 Task: Send an email with the signature Dylan Clark with the subject Thank you for a coaching session and the message I noticed an error in the report you submitted. Can you please provide a corrected version? from softage.10@softage.net to softage.9@softage.net and move the email from Sent Items to the folder Help desk
Action: Mouse moved to (87, 91)
Screenshot: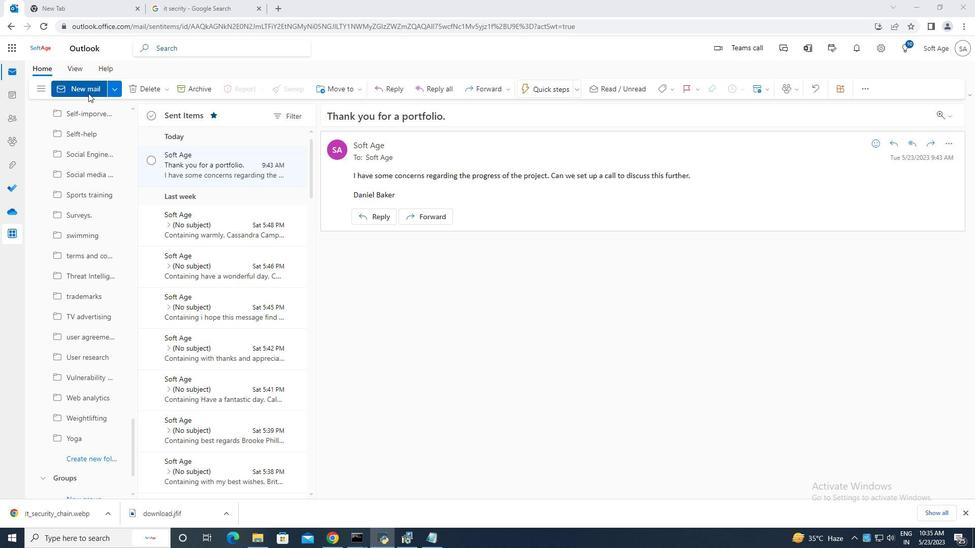 
Action: Mouse pressed left at (87, 91)
Screenshot: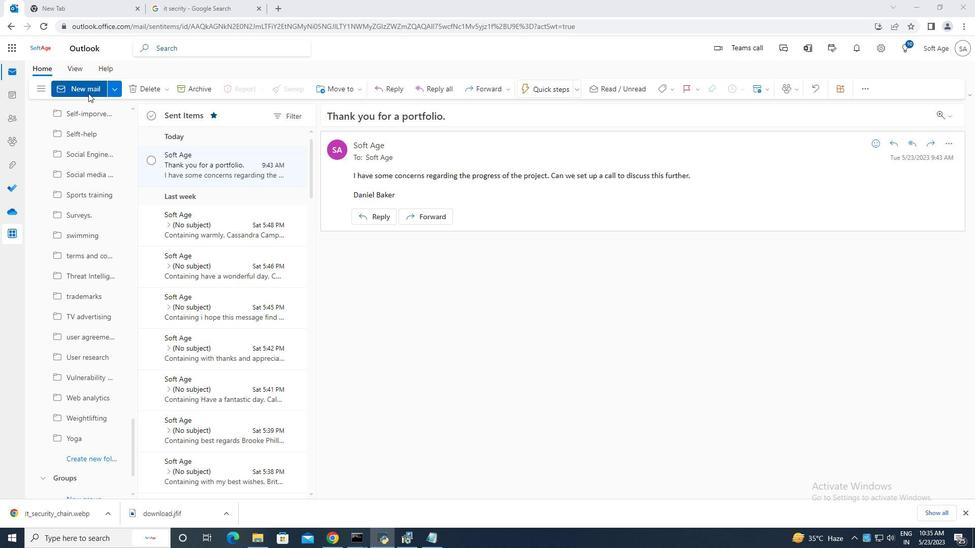 
Action: Mouse moved to (650, 95)
Screenshot: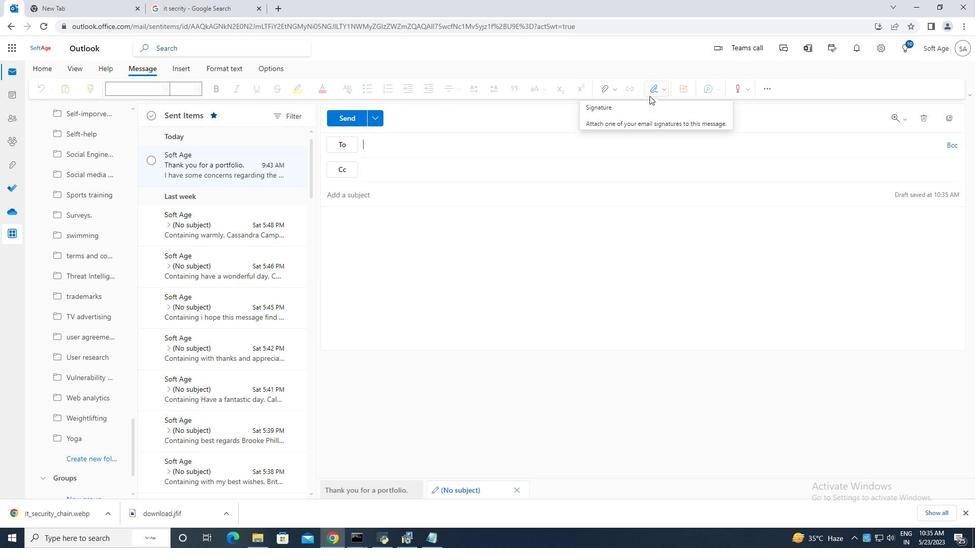 
Action: Mouse pressed left at (650, 95)
Screenshot: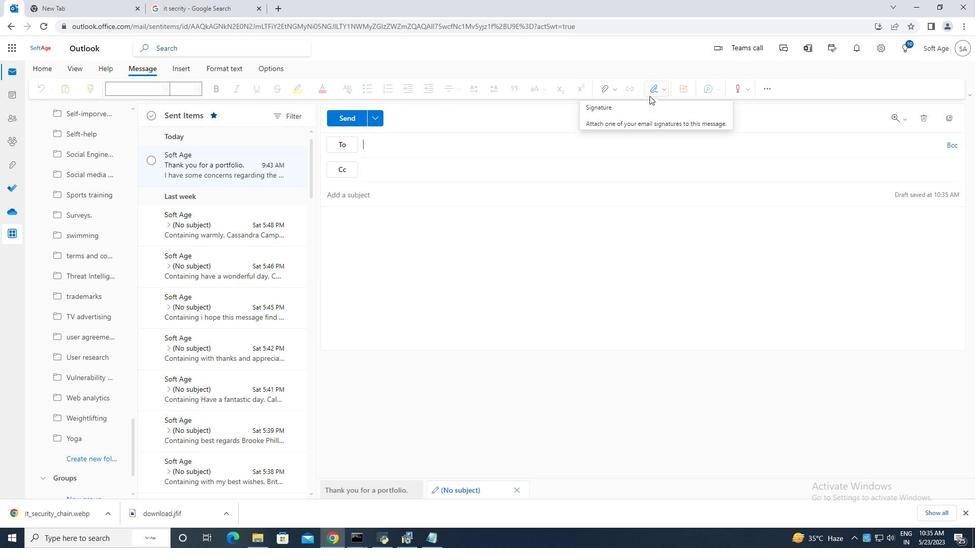 
Action: Mouse moved to (633, 127)
Screenshot: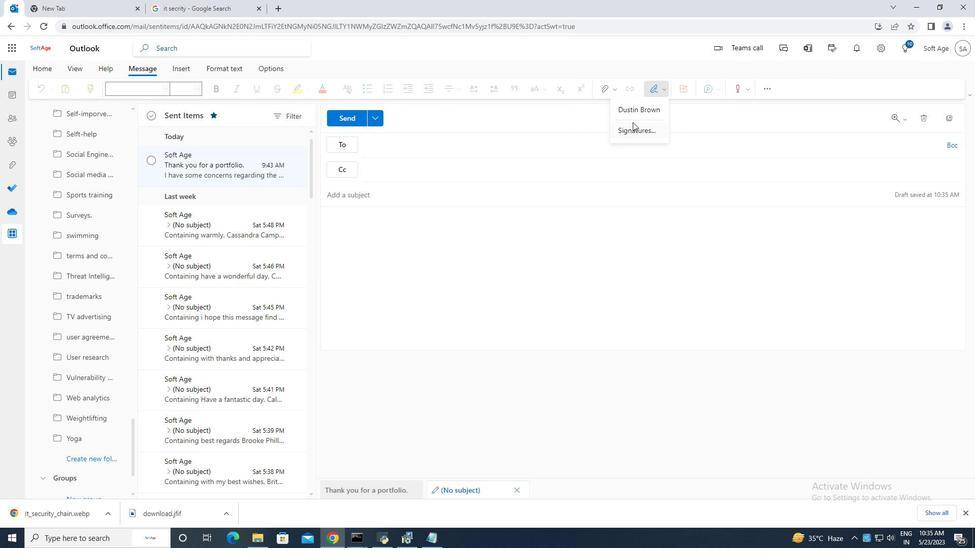 
Action: Mouse pressed left at (633, 127)
Screenshot: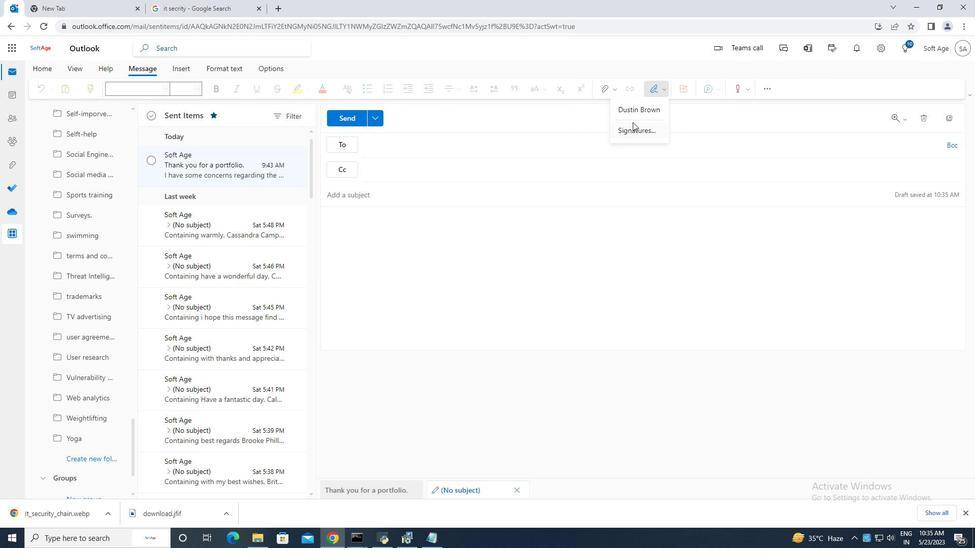 
Action: Mouse moved to (698, 163)
Screenshot: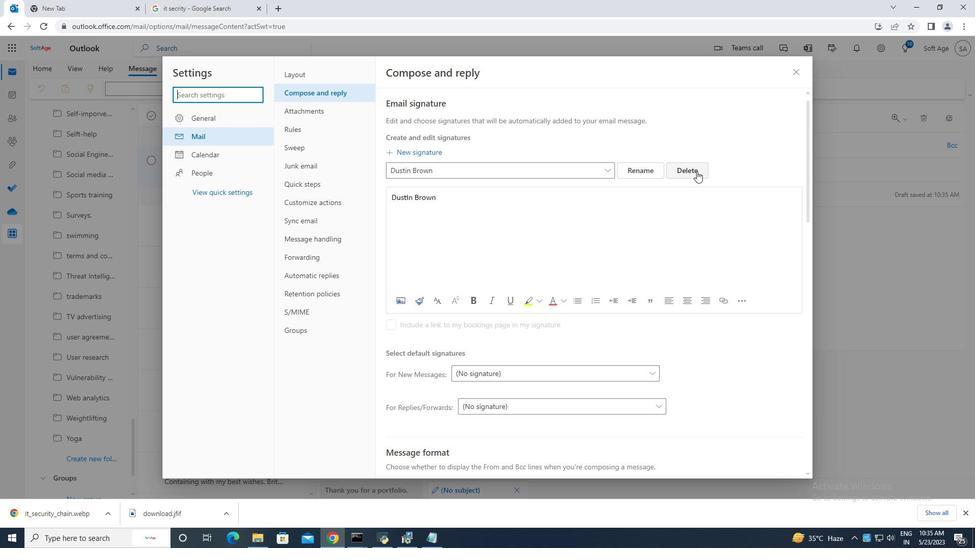 
Action: Mouse pressed left at (698, 163)
Screenshot: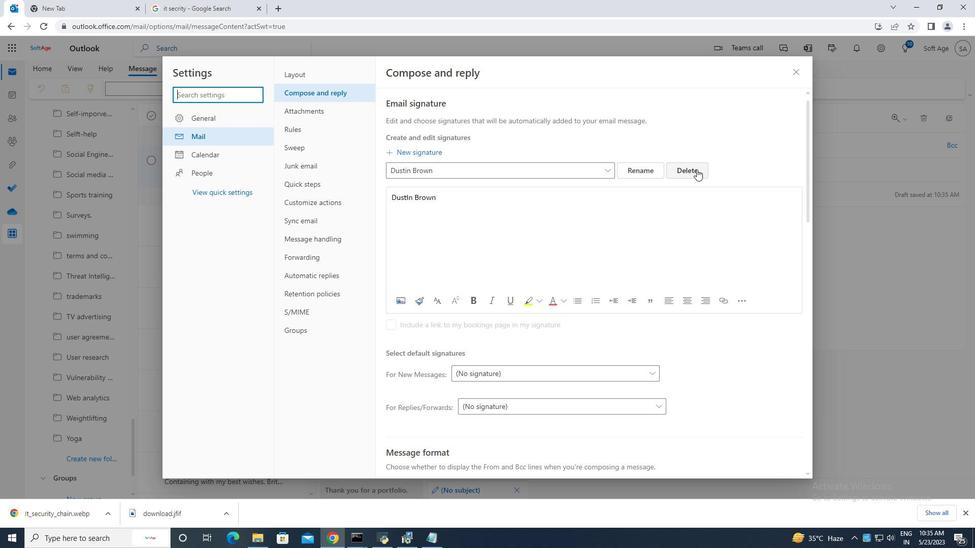 
Action: Mouse moved to (433, 167)
Screenshot: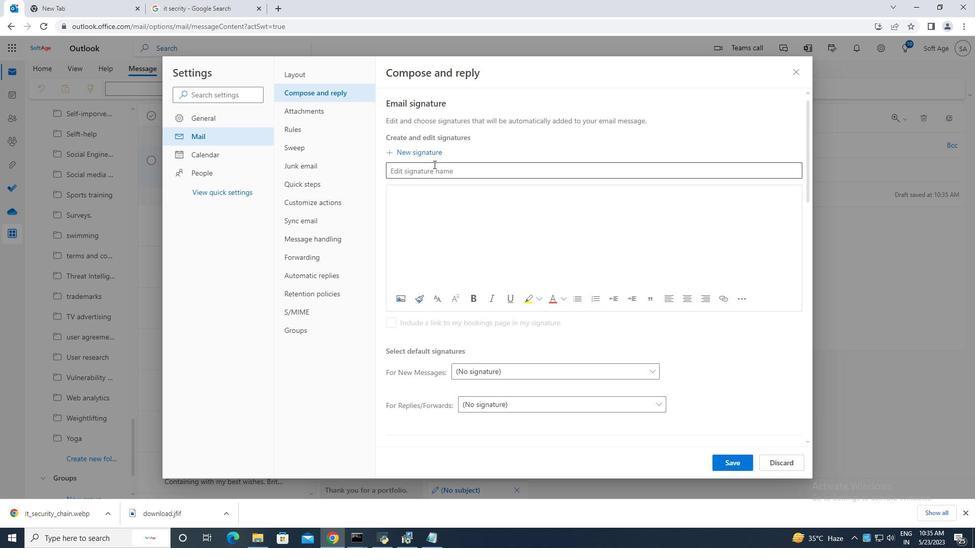 
Action: Mouse pressed left at (433, 167)
Screenshot: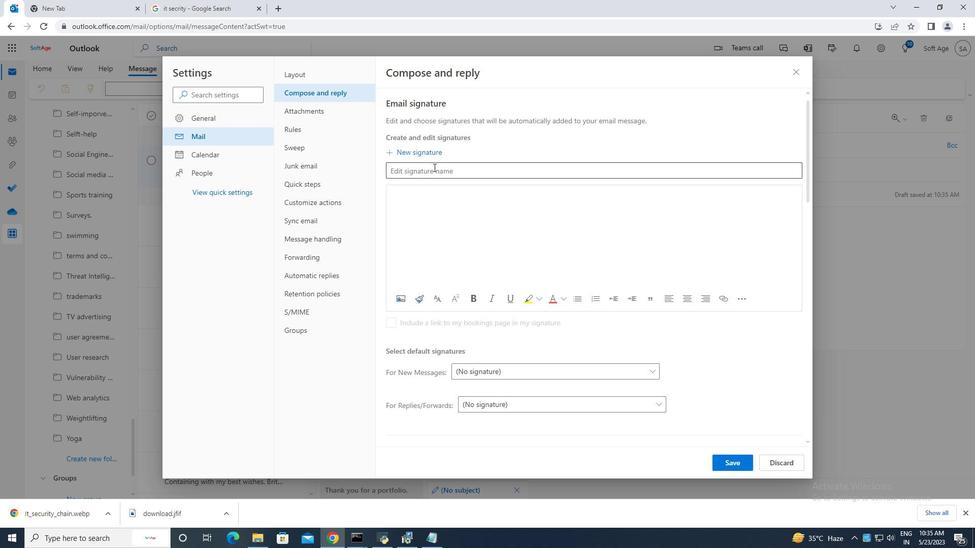 
Action: Mouse moved to (485, 162)
Screenshot: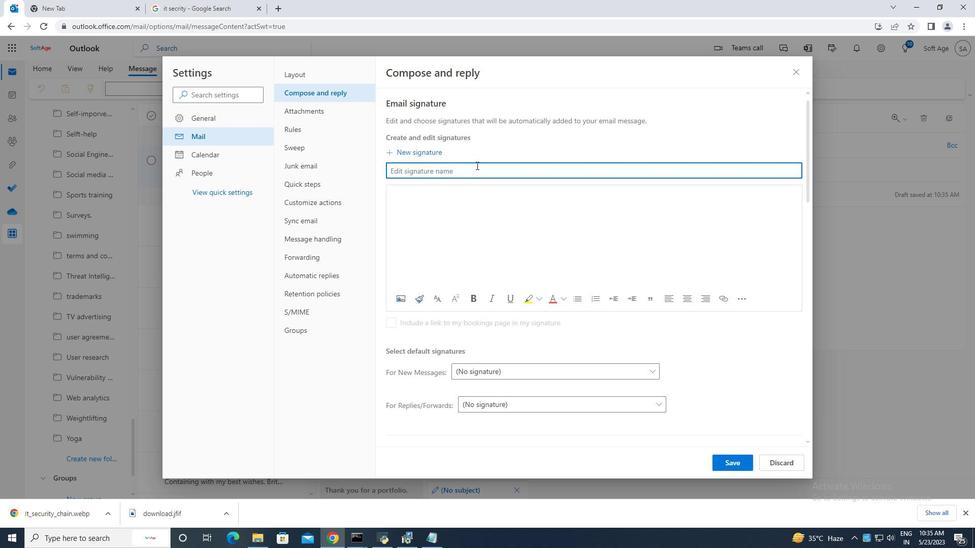 
Action: Key pressed <Key.caps_lock>D<Key.caps_lock>ylan<Key.space><Key.caps_lock>C<Key.caps_lock>lark<Key.space>
Screenshot: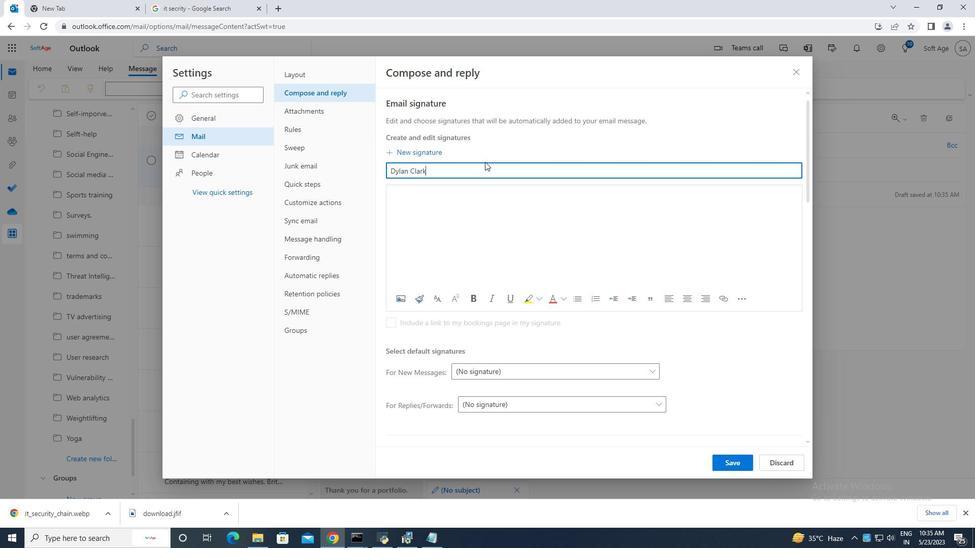 
Action: Mouse moved to (419, 192)
Screenshot: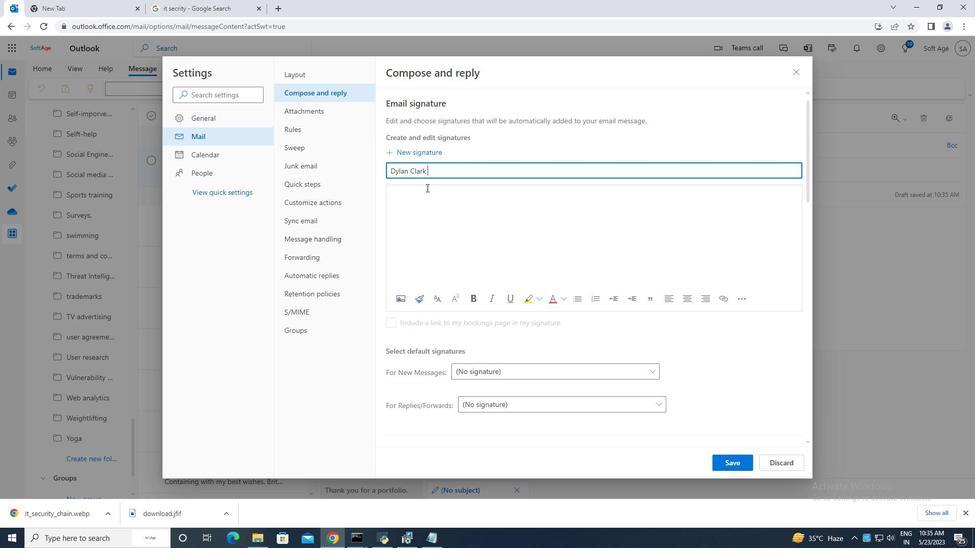 
Action: Mouse pressed left at (419, 192)
Screenshot: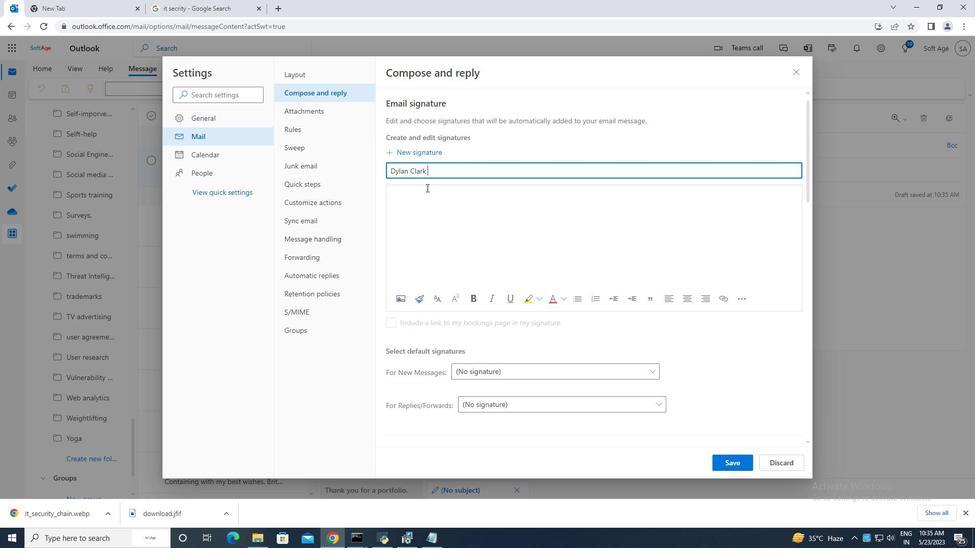 
Action: Mouse moved to (419, 193)
Screenshot: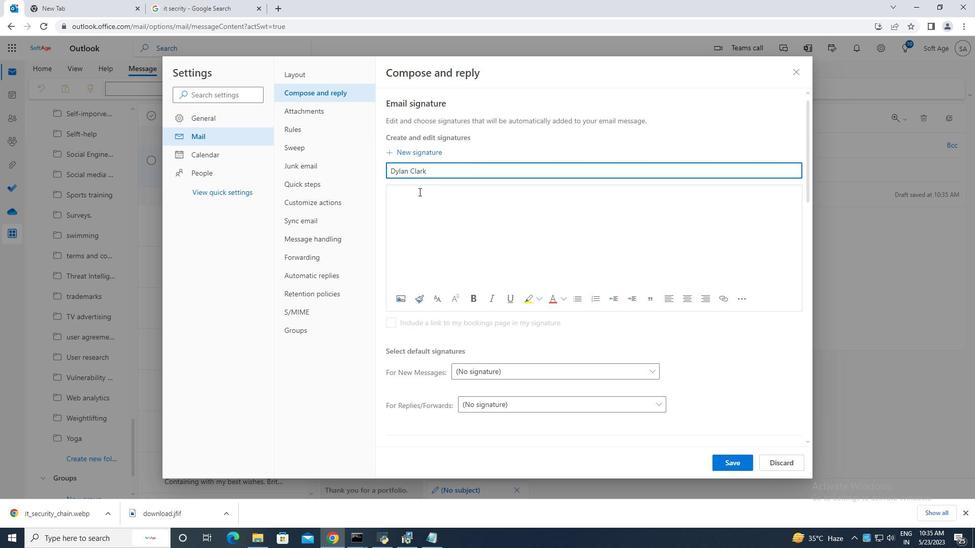 
Action: Key pressed <Key.caps_lock>D<Key.caps_lock>ylan<Key.space><Key.caps_lock>C<Key.caps_lock>lark
Screenshot: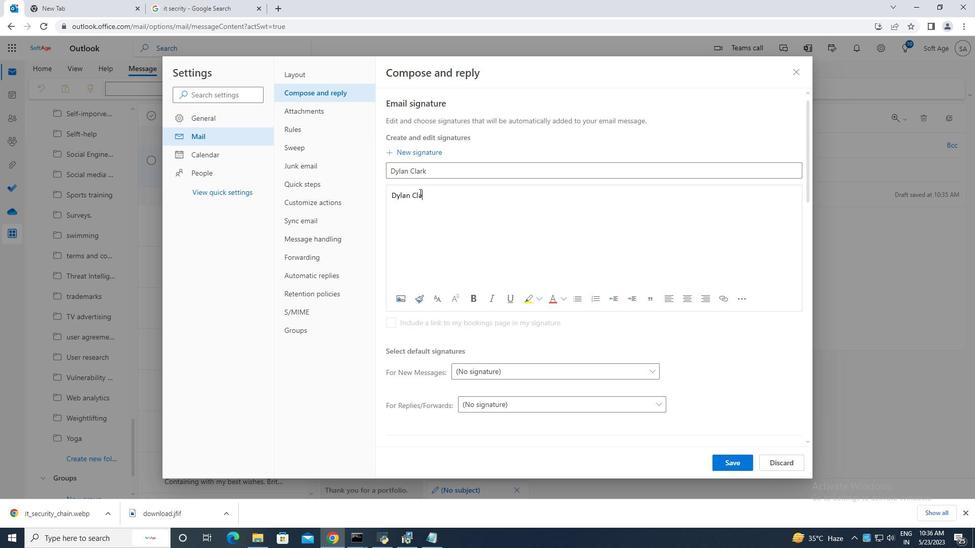 
Action: Mouse moved to (732, 466)
Screenshot: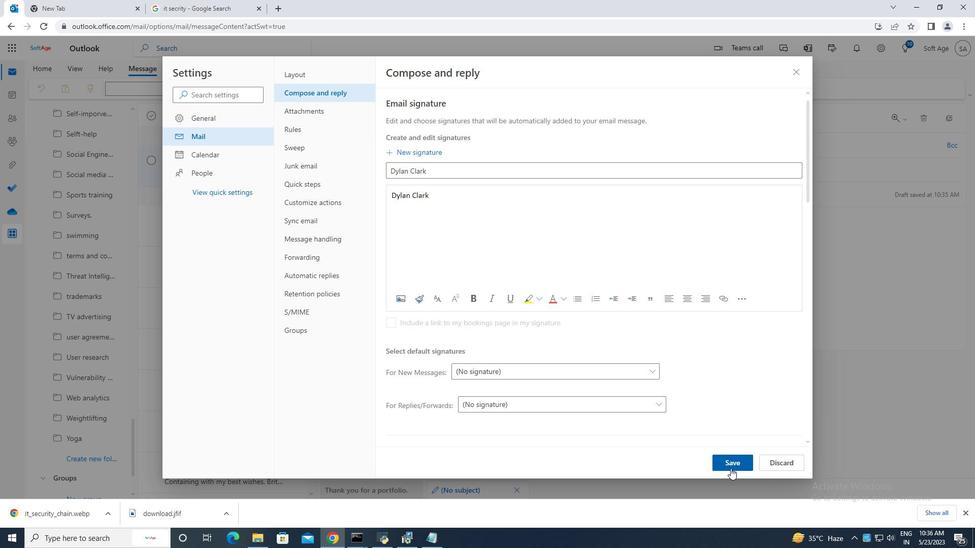 
Action: Mouse pressed left at (732, 466)
Screenshot: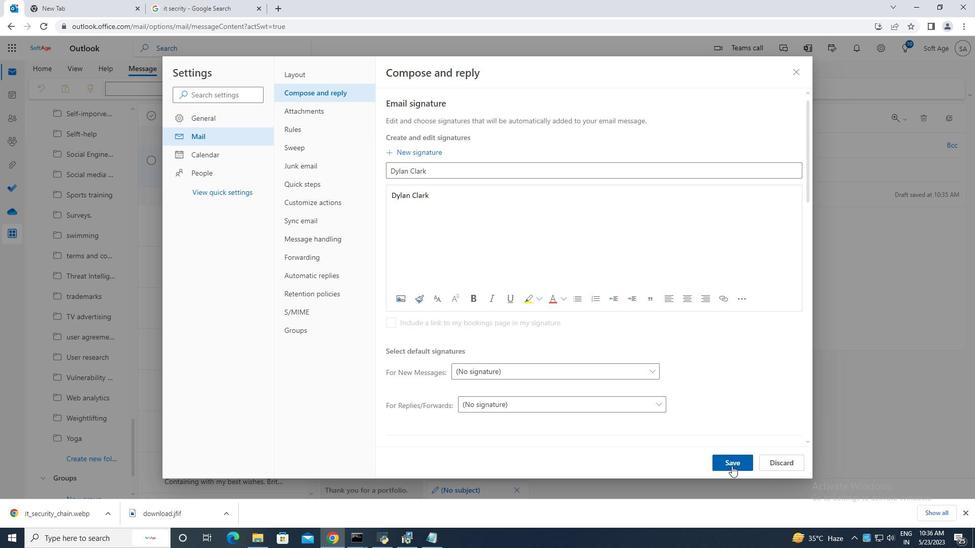 
Action: Mouse moved to (795, 64)
Screenshot: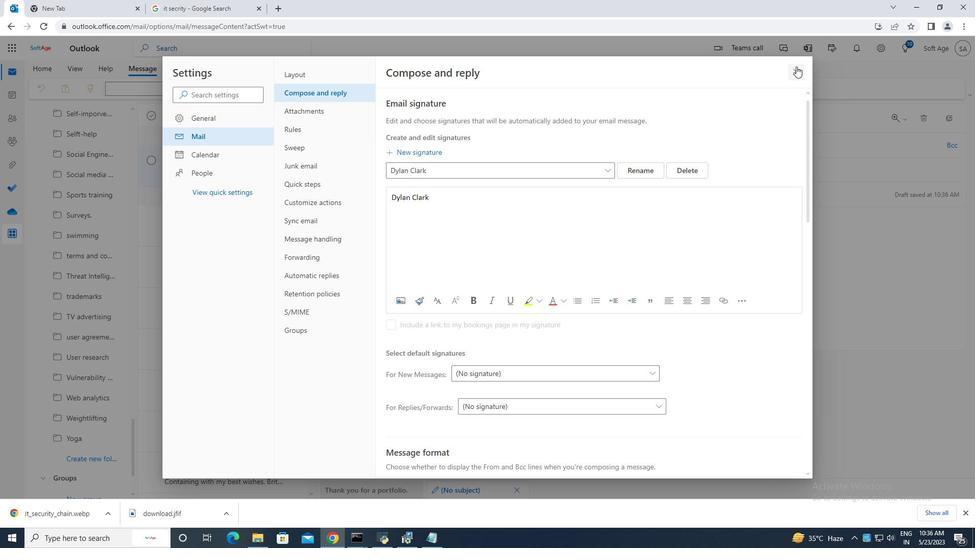 
Action: Mouse pressed left at (795, 64)
Screenshot: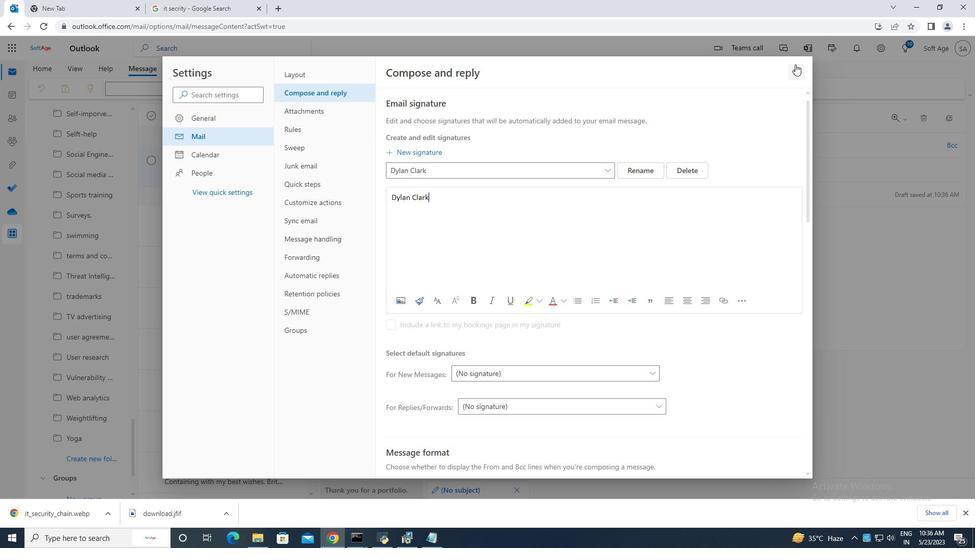 
Action: Mouse moved to (651, 88)
Screenshot: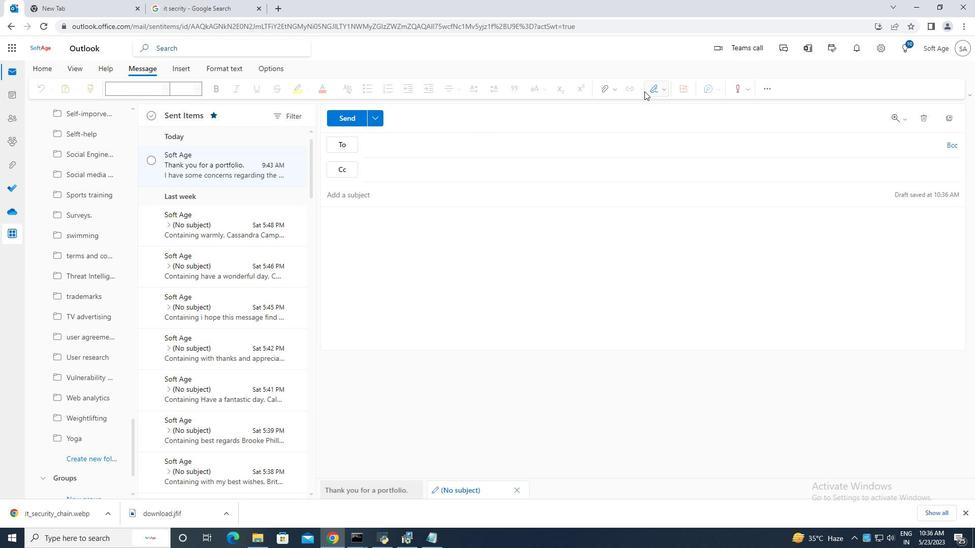 
Action: Mouse pressed left at (651, 88)
Screenshot: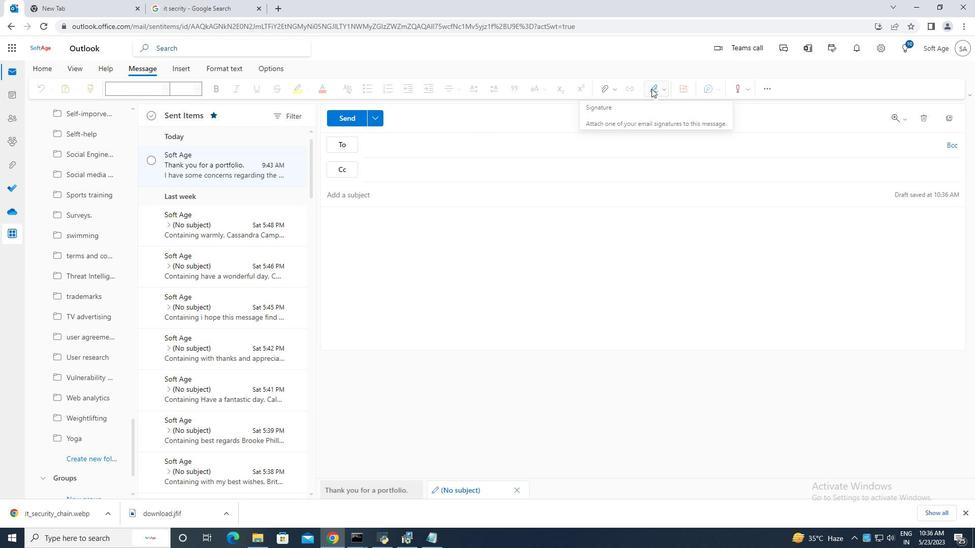 
Action: Mouse moved to (643, 106)
Screenshot: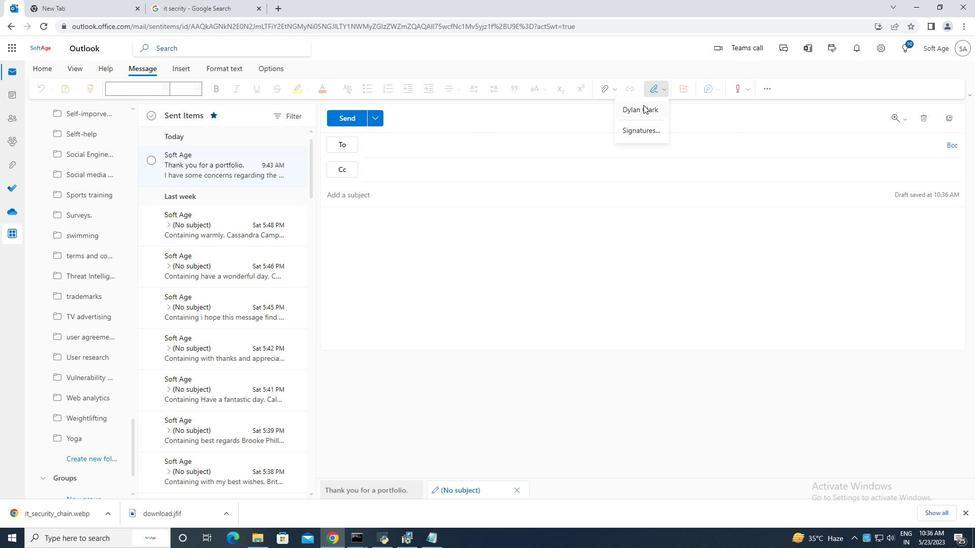 
Action: Mouse pressed left at (643, 106)
Screenshot: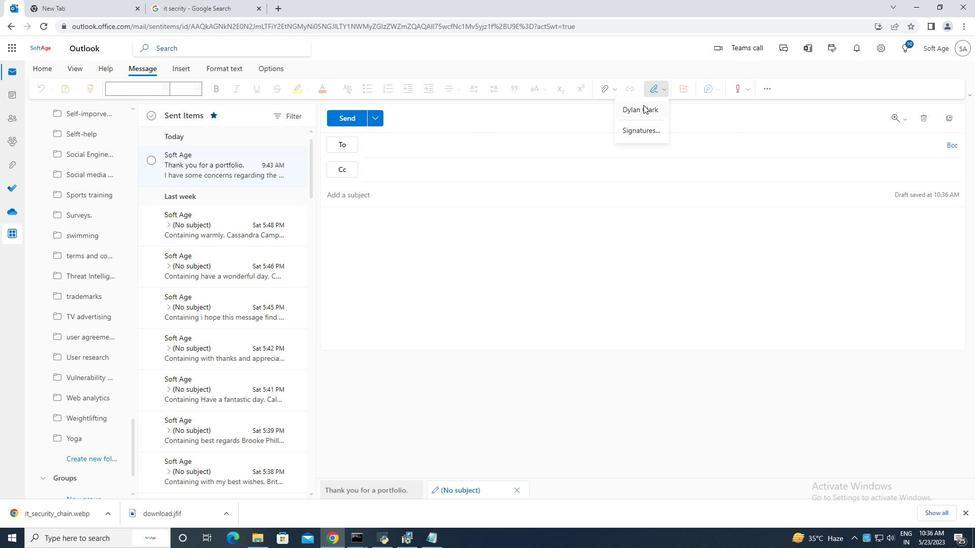 
Action: Mouse moved to (353, 194)
Screenshot: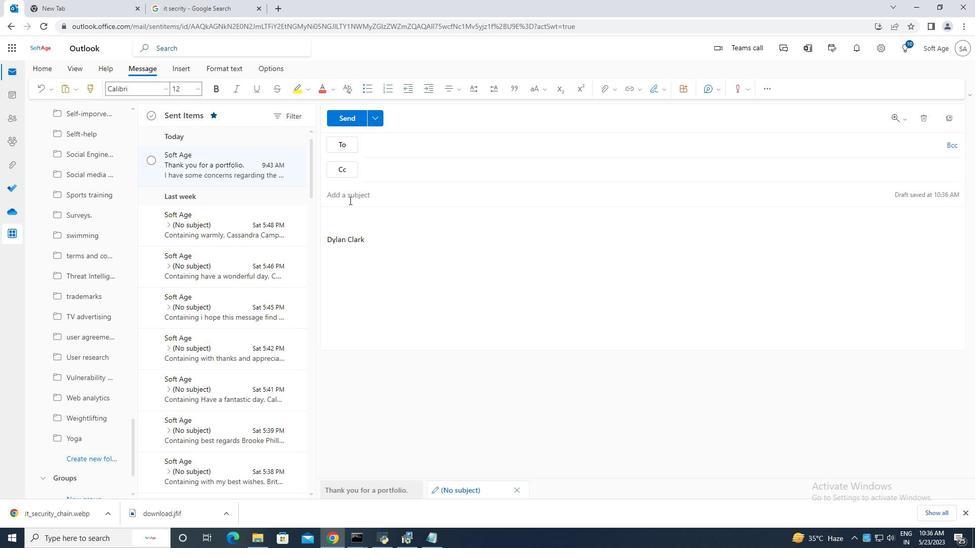 
Action: Mouse pressed left at (353, 194)
Screenshot: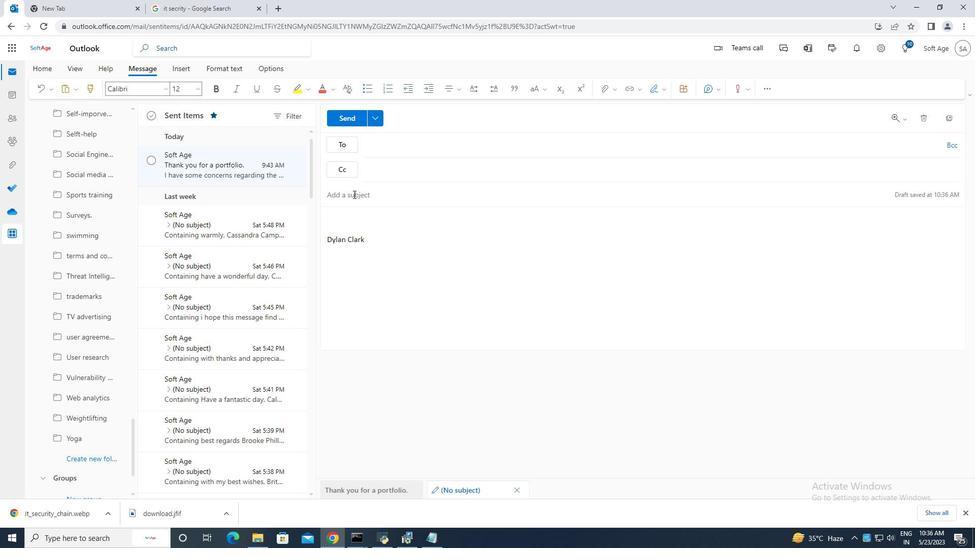 
Action: Mouse moved to (354, 195)
Screenshot: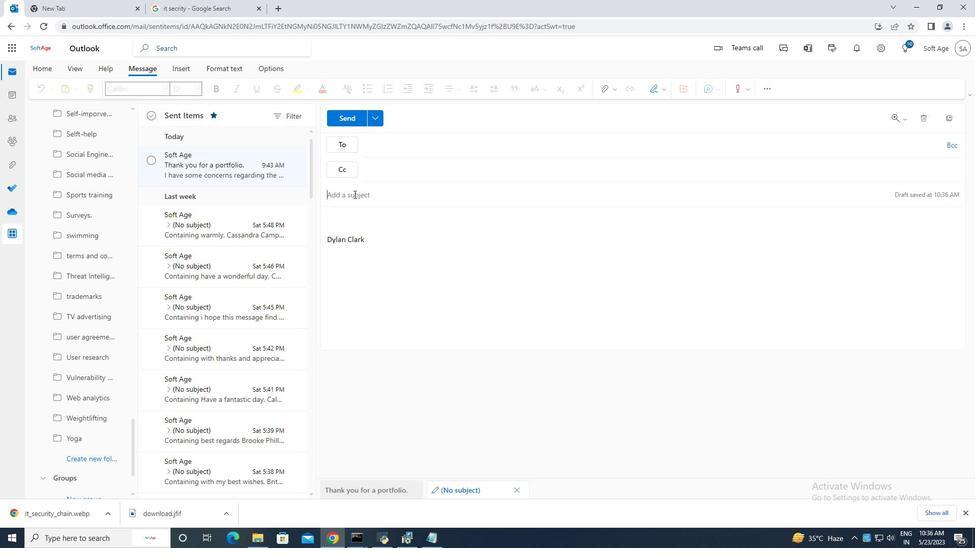 
Action: Key pressed <Key.caps_lock>T<Key.caps_lock>hank<Key.space>you<Key.space>for<Key.space>a<Key.space>coa<Key.backspace>aching<Key.space>session<Key.space><Key.backspace>.
Screenshot: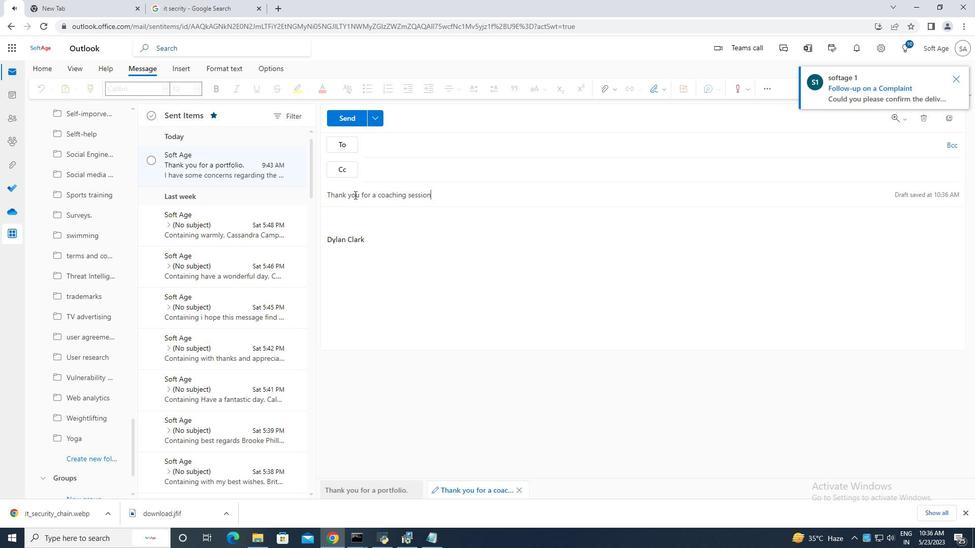 
Action: Mouse moved to (347, 215)
Screenshot: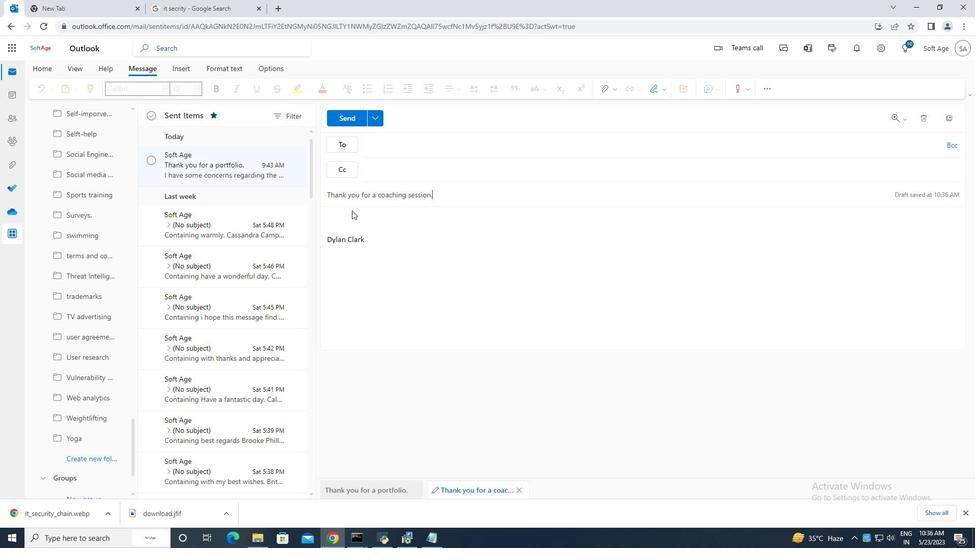 
Action: Mouse pressed left at (347, 215)
Screenshot: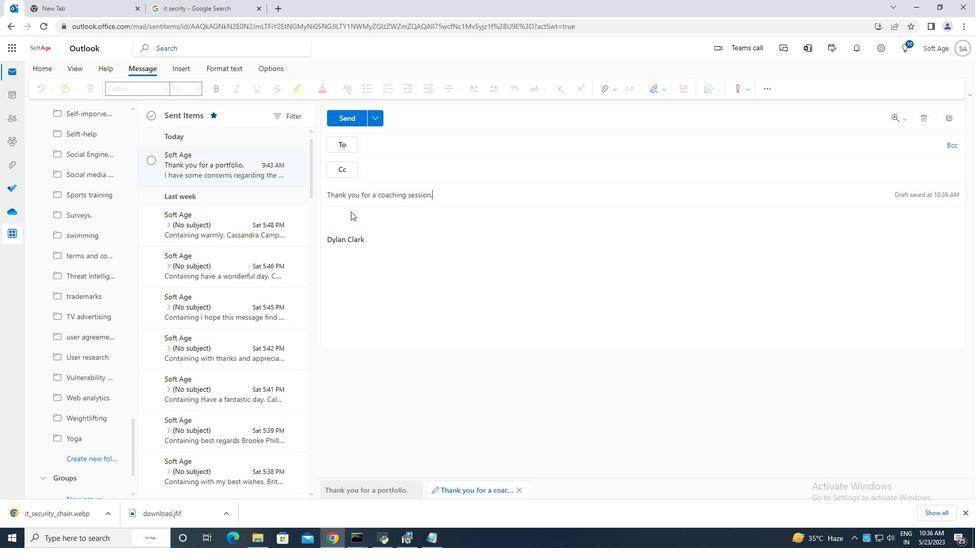 
Action: Key pressed <Key.caps_lock>I<Key.caps_lock><Key.space>noticed<Key.space>an<Key.space>error<Key.space>in<Key.space>the<Key.space>report<Key.space>you<Key.space>submittes<Key.backspace>d.<Key.space><Key.caps_lock>C<Key.caps_lock>an<Key.space>you<Key.space>please<Key.space>provide<Key.space>a<Key.space>corrected<Key.space>version.
Screenshot: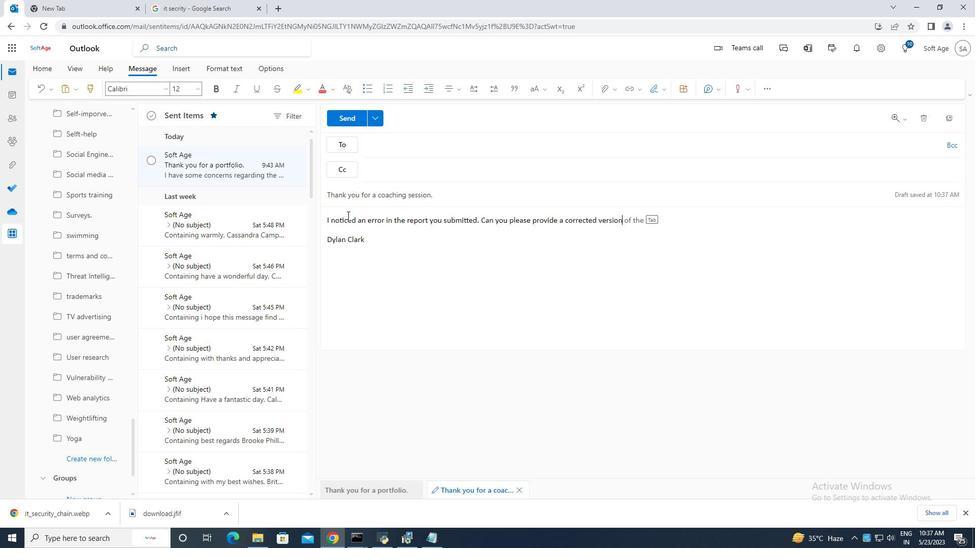 
Action: Mouse moved to (411, 147)
Screenshot: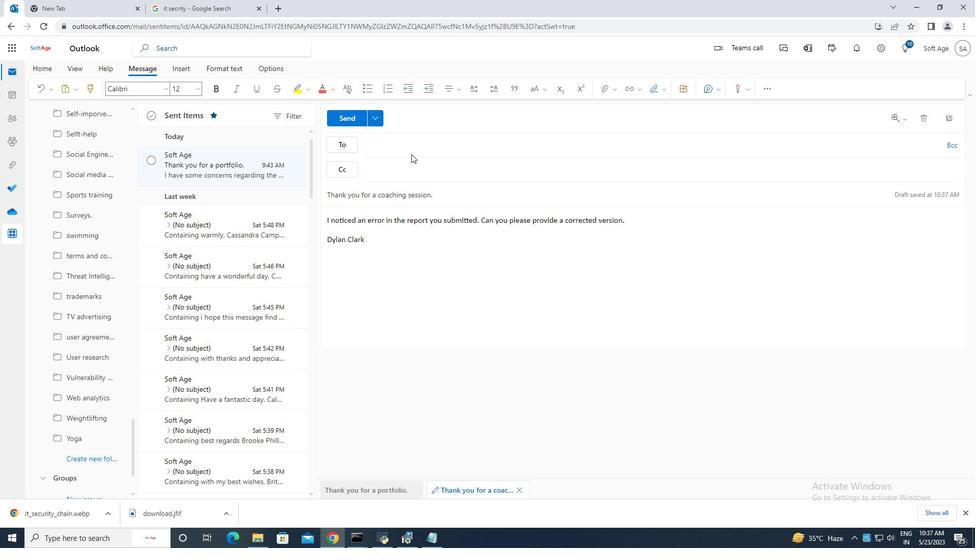 
Action: Mouse pressed left at (411, 147)
Screenshot: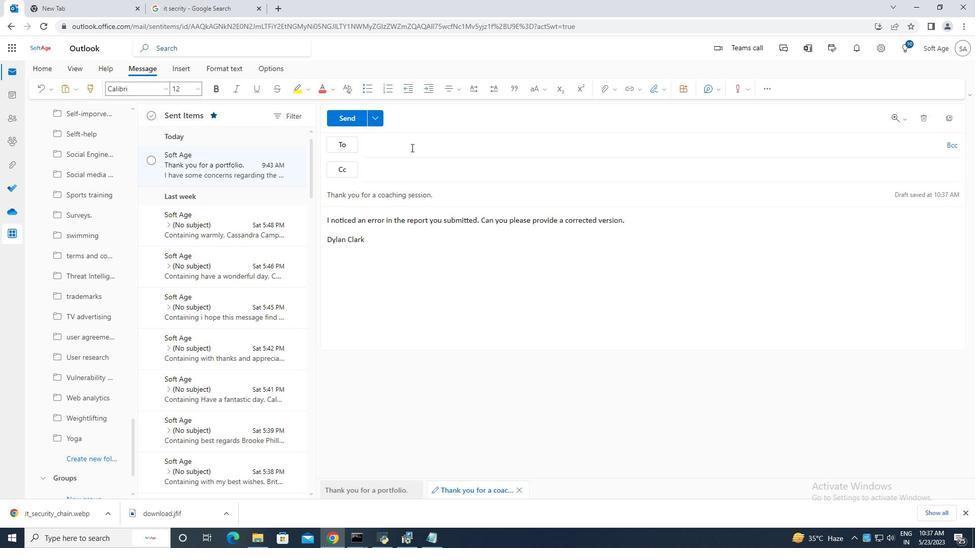 
Action: Key pressed softage.9<Key.shift>@
Screenshot: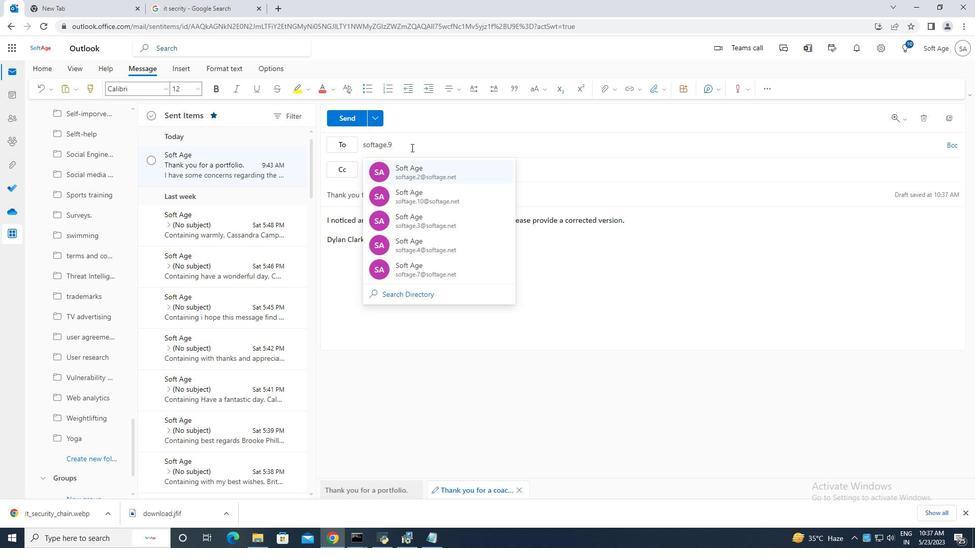 
Action: Mouse moved to (466, 168)
Screenshot: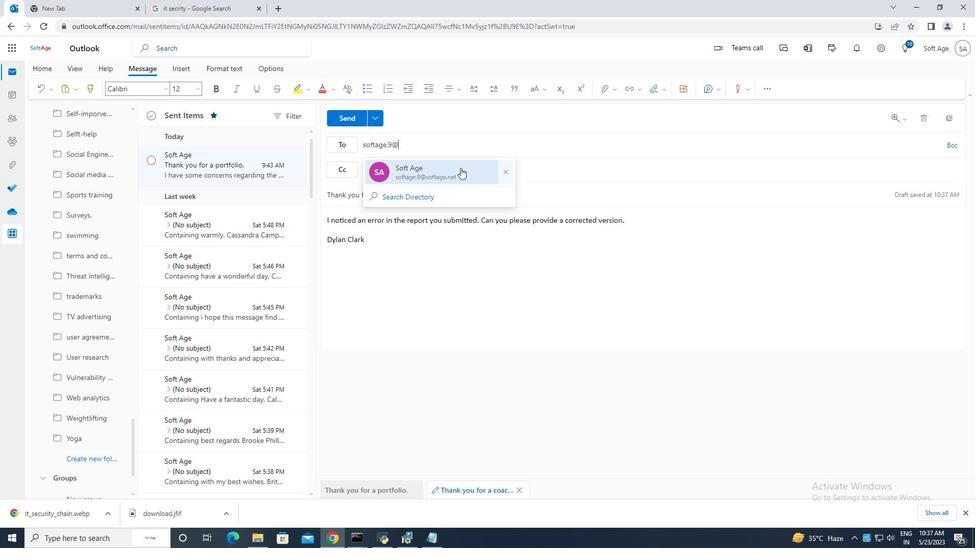 
Action: Mouse pressed left at (466, 168)
Screenshot: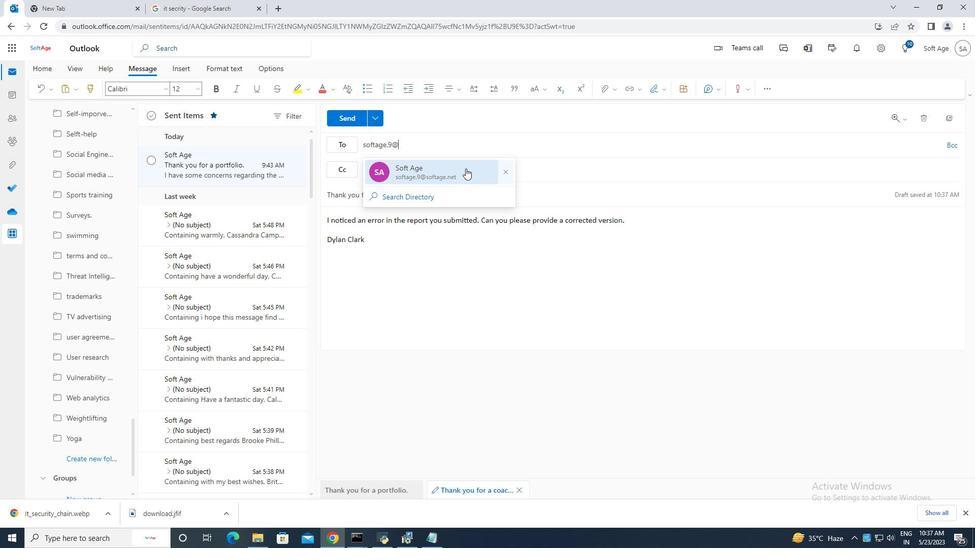 
Action: Mouse moved to (102, 463)
Screenshot: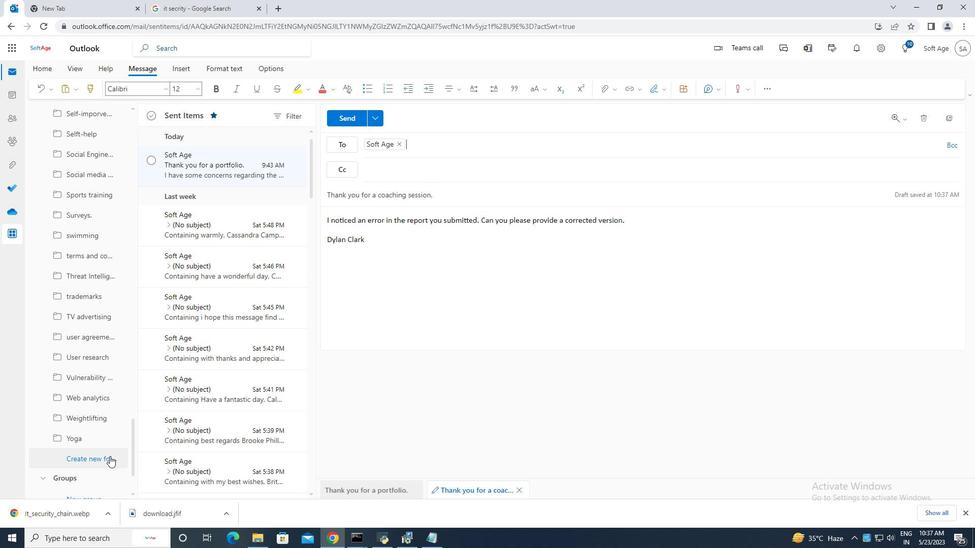 
Action: Mouse pressed left at (102, 463)
Screenshot: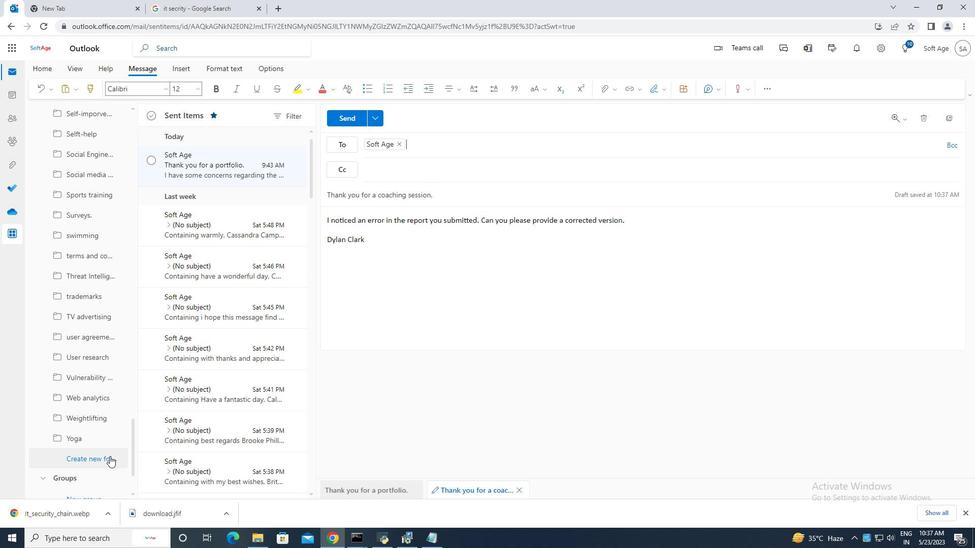 
Action: Mouse moved to (81, 464)
Screenshot: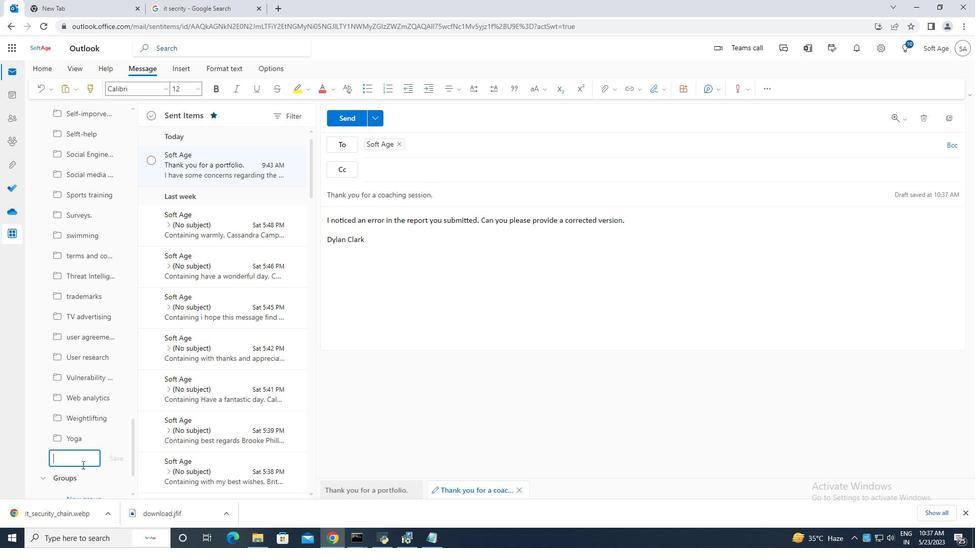 
Action: Mouse pressed left at (81, 464)
Screenshot: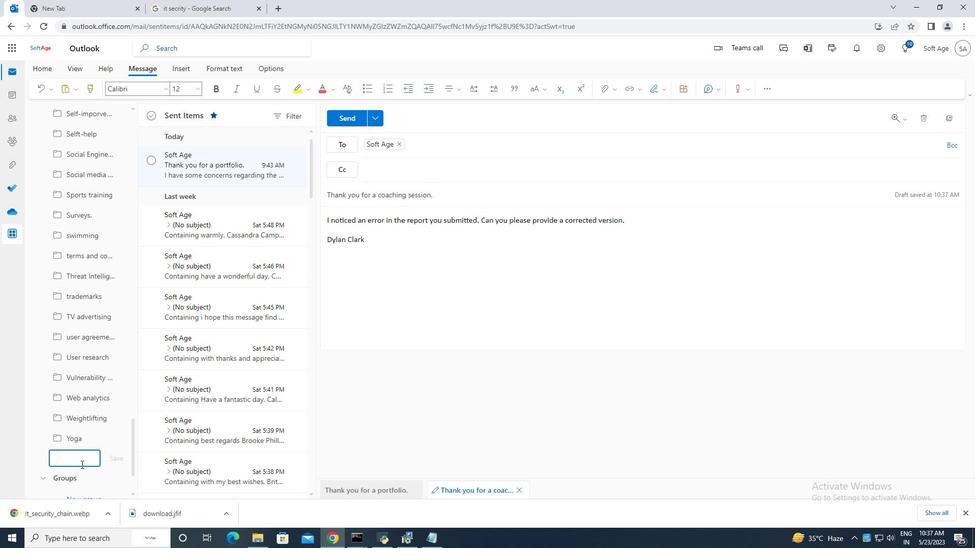 
Action: Mouse moved to (81, 464)
Screenshot: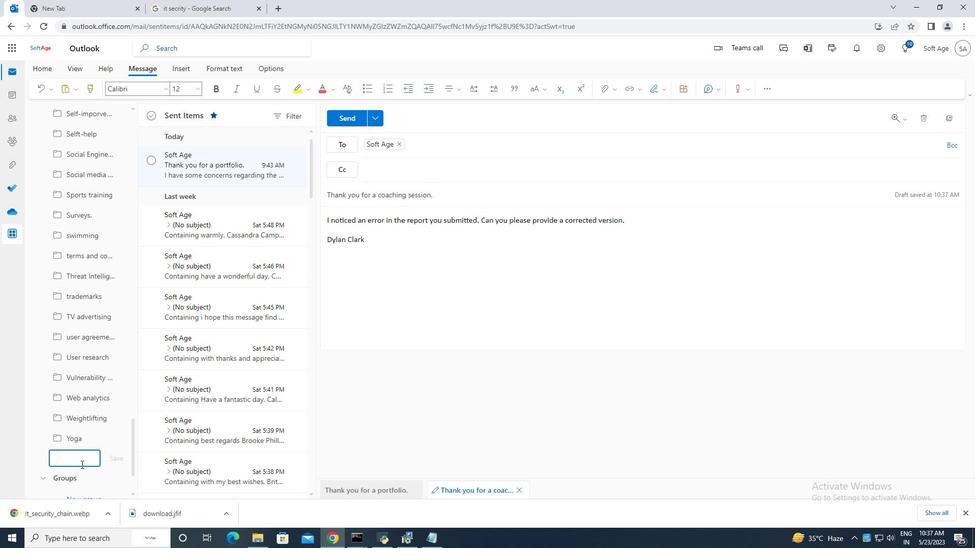 
Action: Key pressed <Key.caps_lock>H<Key.caps_lock>elp<Key.space><Key.caps_lock>D<Key.caps_lock>esk
Screenshot: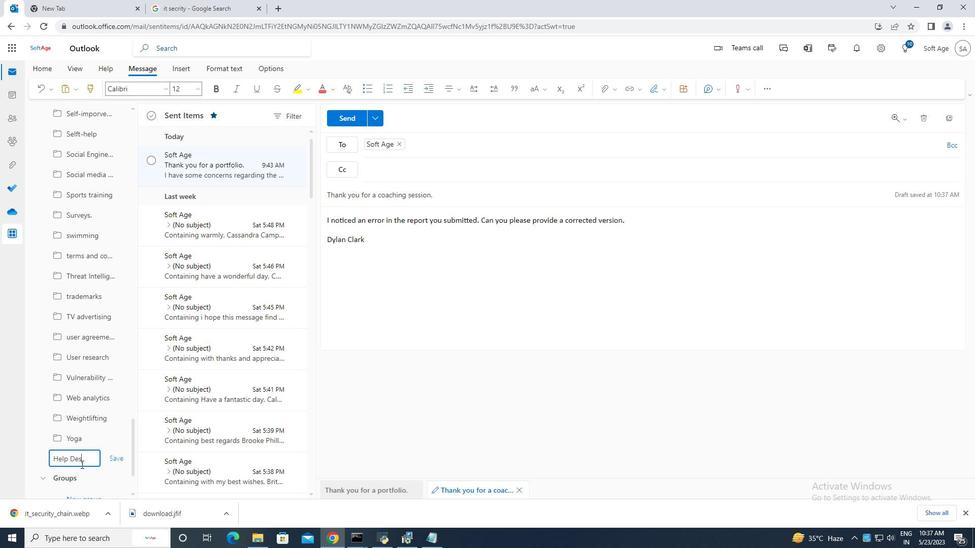 
Action: Mouse moved to (119, 460)
Screenshot: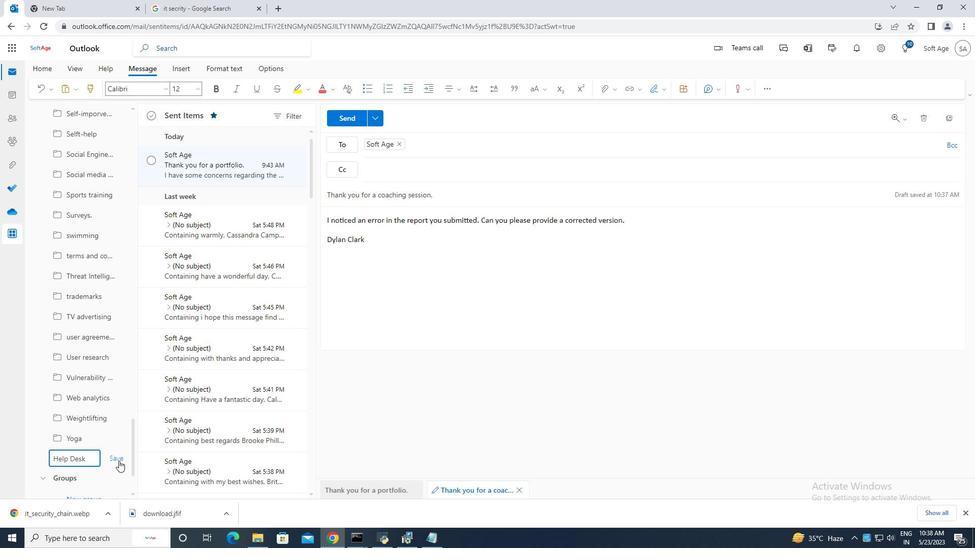 
Action: Mouse pressed left at (119, 460)
Screenshot: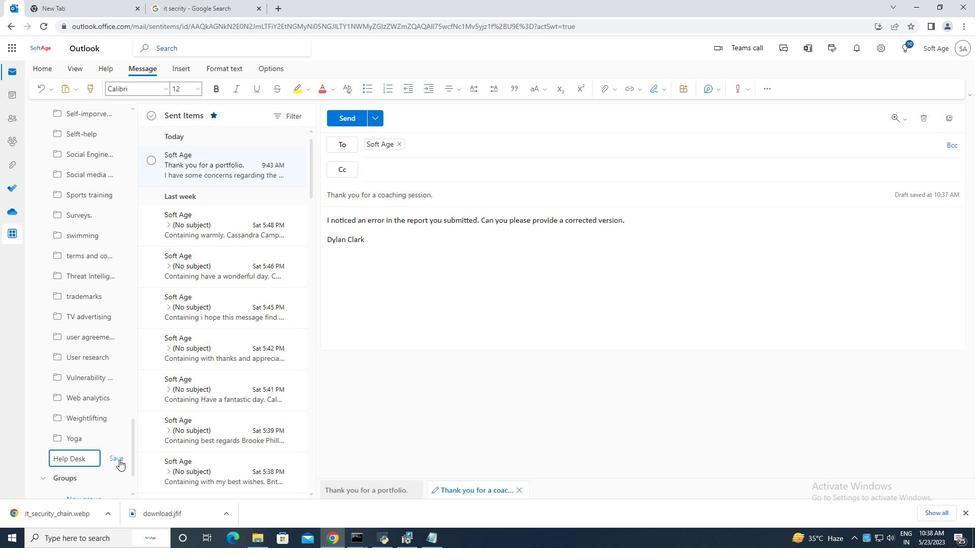
Action: Mouse moved to (347, 121)
Screenshot: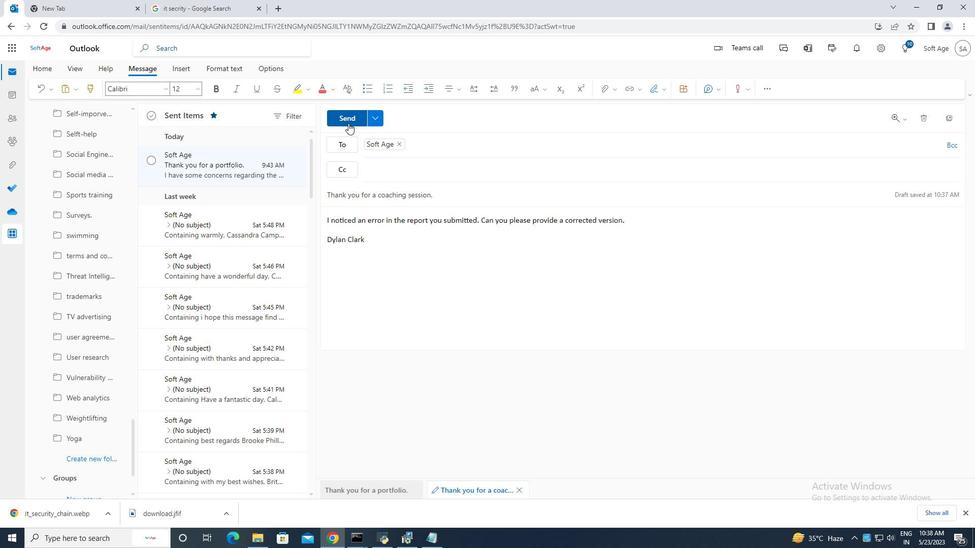 
Action: Mouse pressed left at (347, 121)
Screenshot: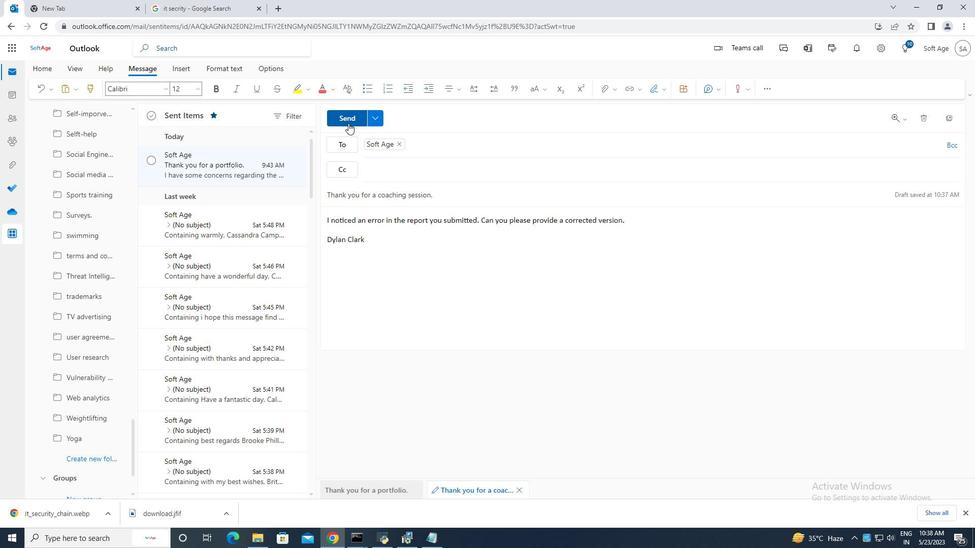 
Action: Mouse moved to (152, 159)
Screenshot: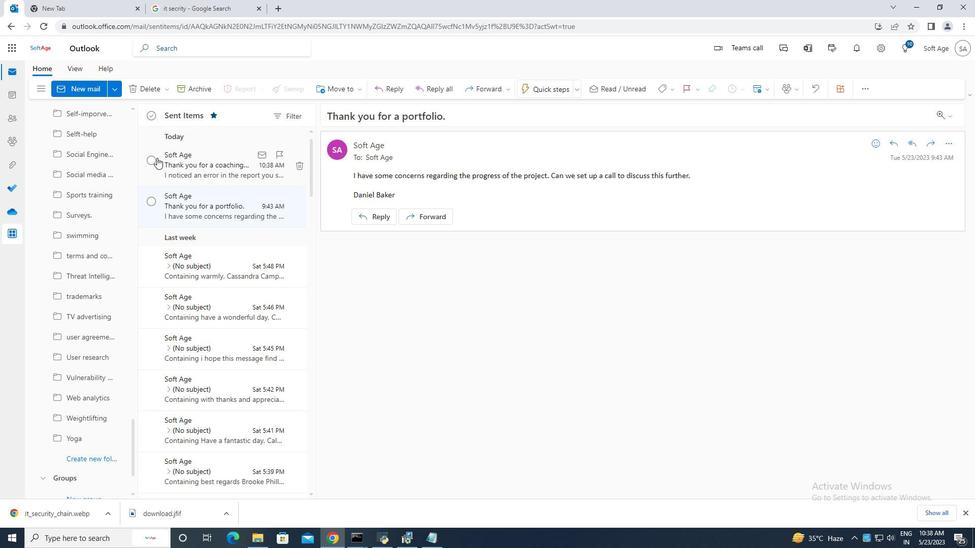 
Action: Mouse pressed left at (152, 159)
Screenshot: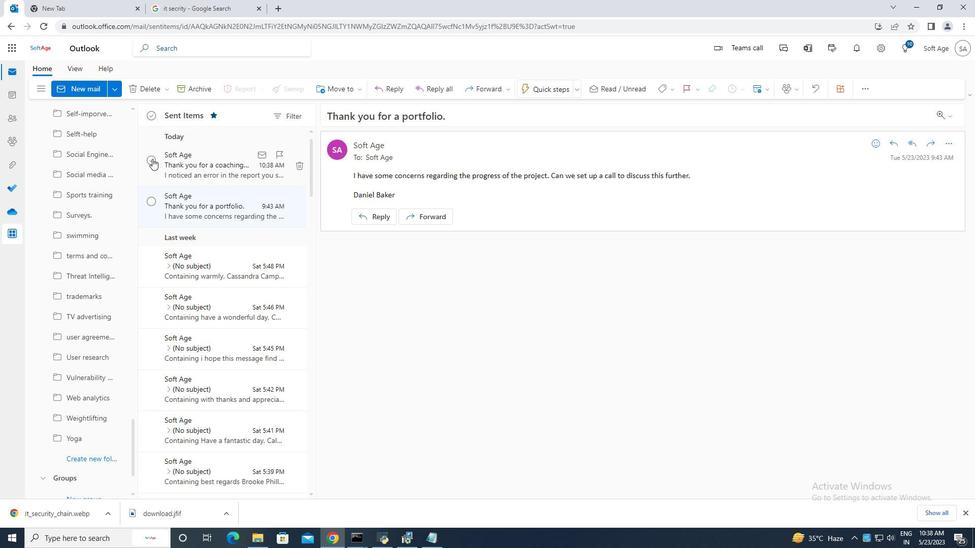 
Action: Mouse moved to (339, 90)
Screenshot: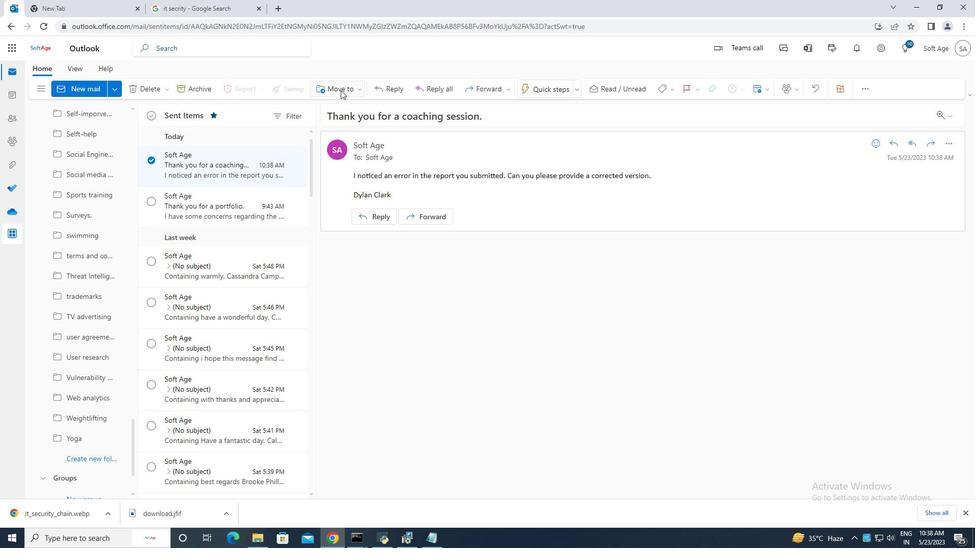 
Action: Mouse pressed left at (339, 90)
Screenshot: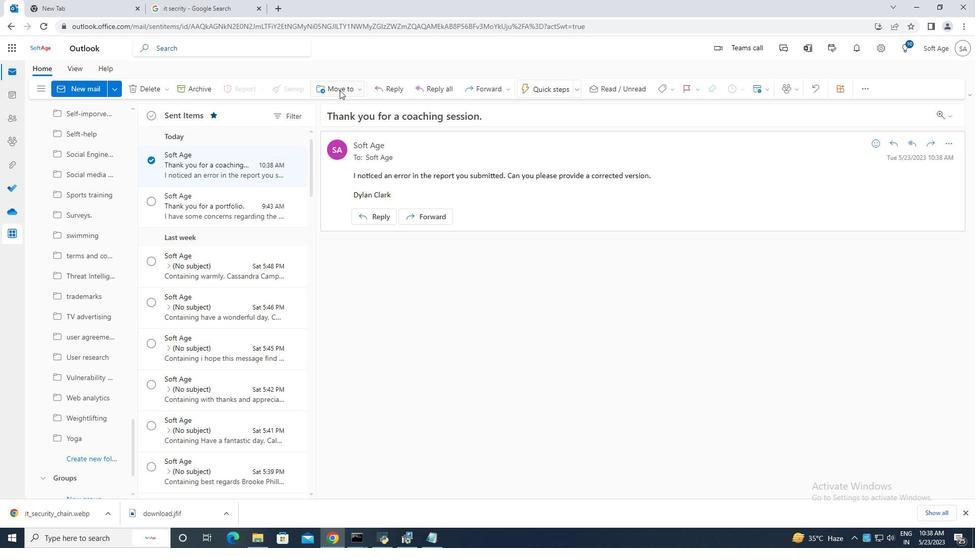 
Action: Mouse moved to (370, 109)
Screenshot: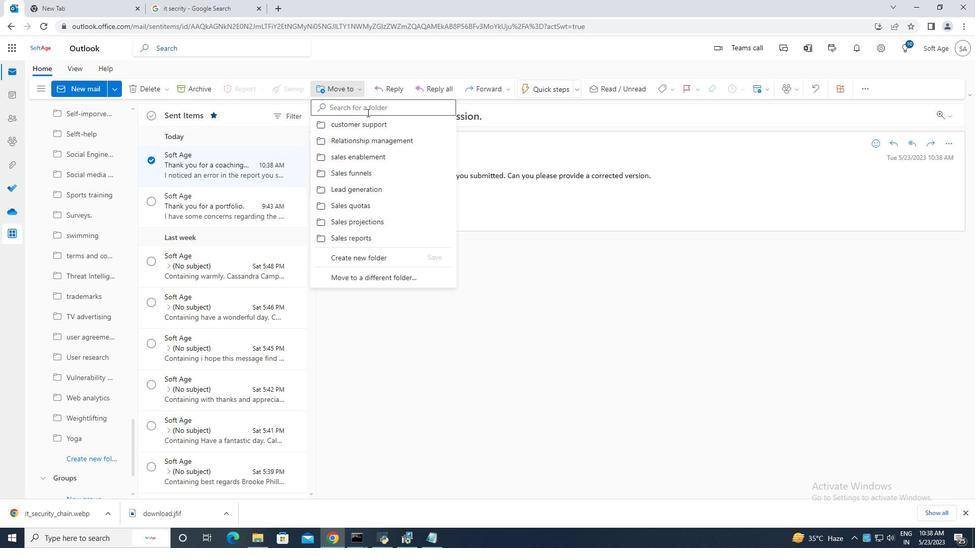 
Action: Mouse pressed left at (370, 109)
Screenshot: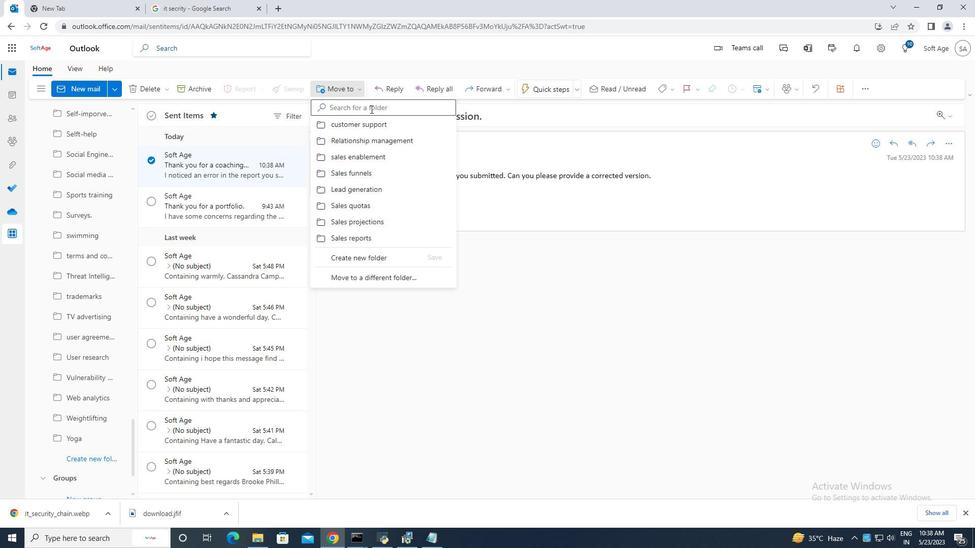
Action: Mouse moved to (370, 108)
Screenshot: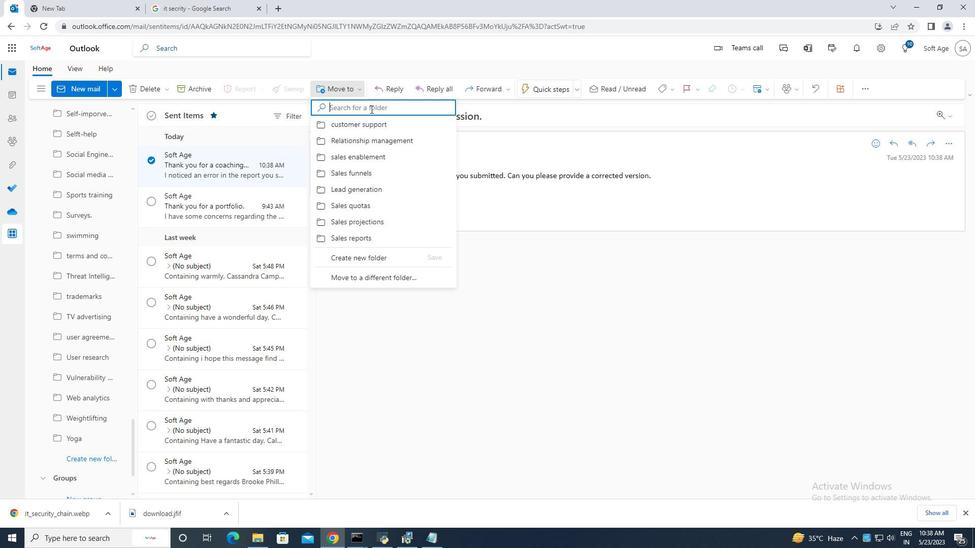 
Action: Key pressed <Key.caps_lock>H<Key.caps_lock>elp<Key.space><Key.caps_lock>D<Key.caps_lock>esk
Screenshot: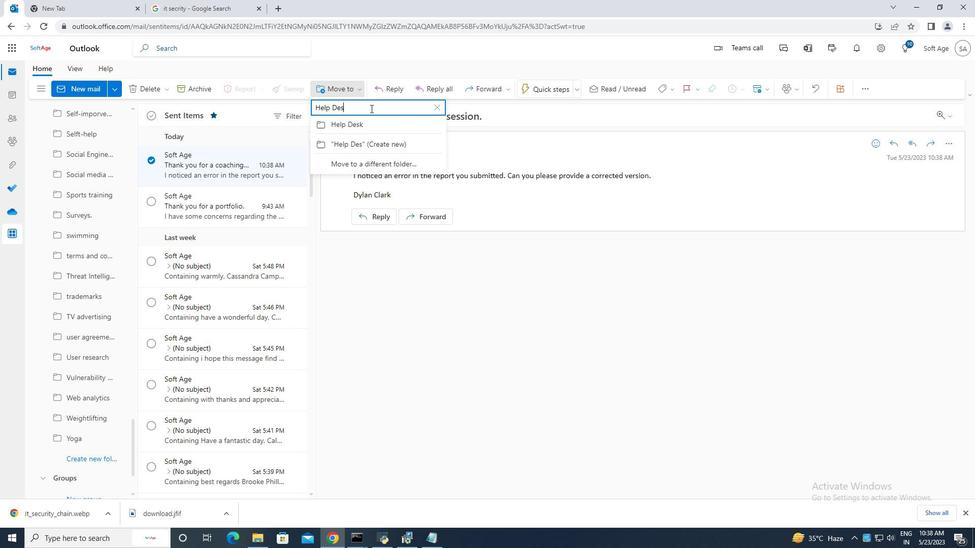
Action: Mouse moved to (387, 122)
Screenshot: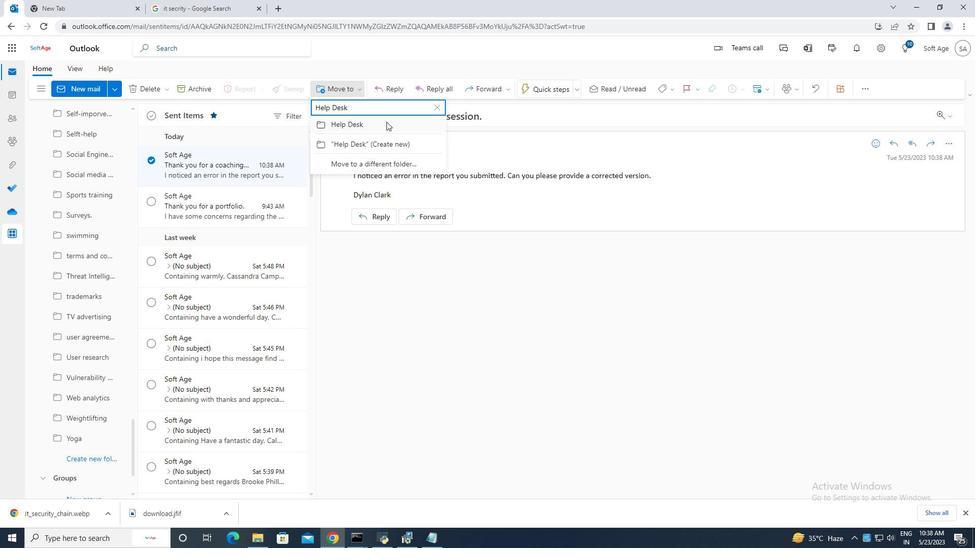 
Action: Mouse pressed left at (387, 122)
Screenshot: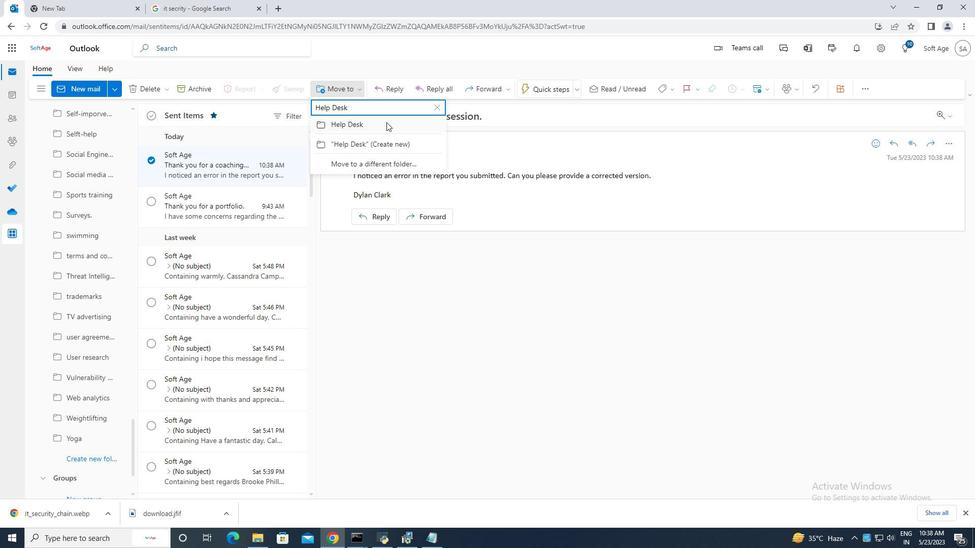 
Action: Mouse moved to (387, 126)
Screenshot: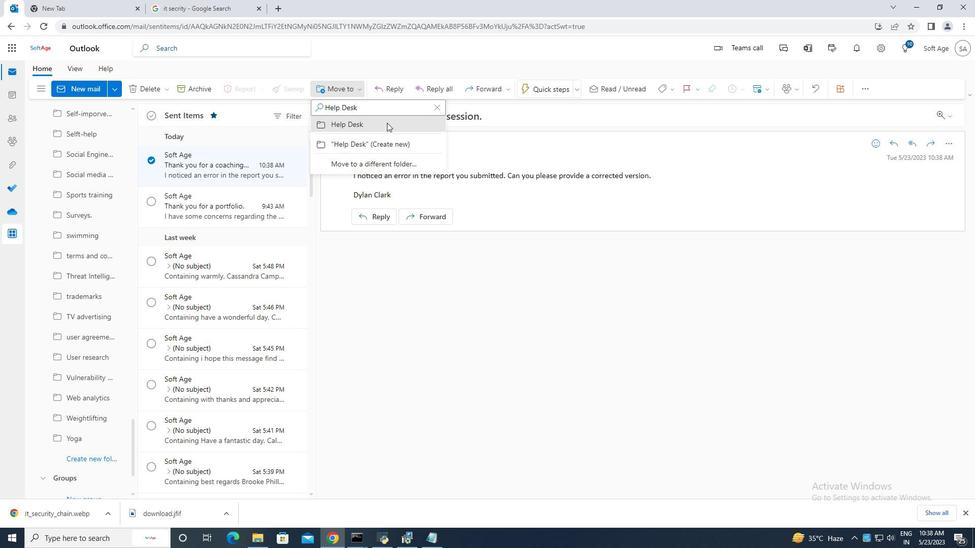 
